 Task: Change feed Preferences to the most recent posts.
Action: Mouse moved to (561, 254)
Screenshot: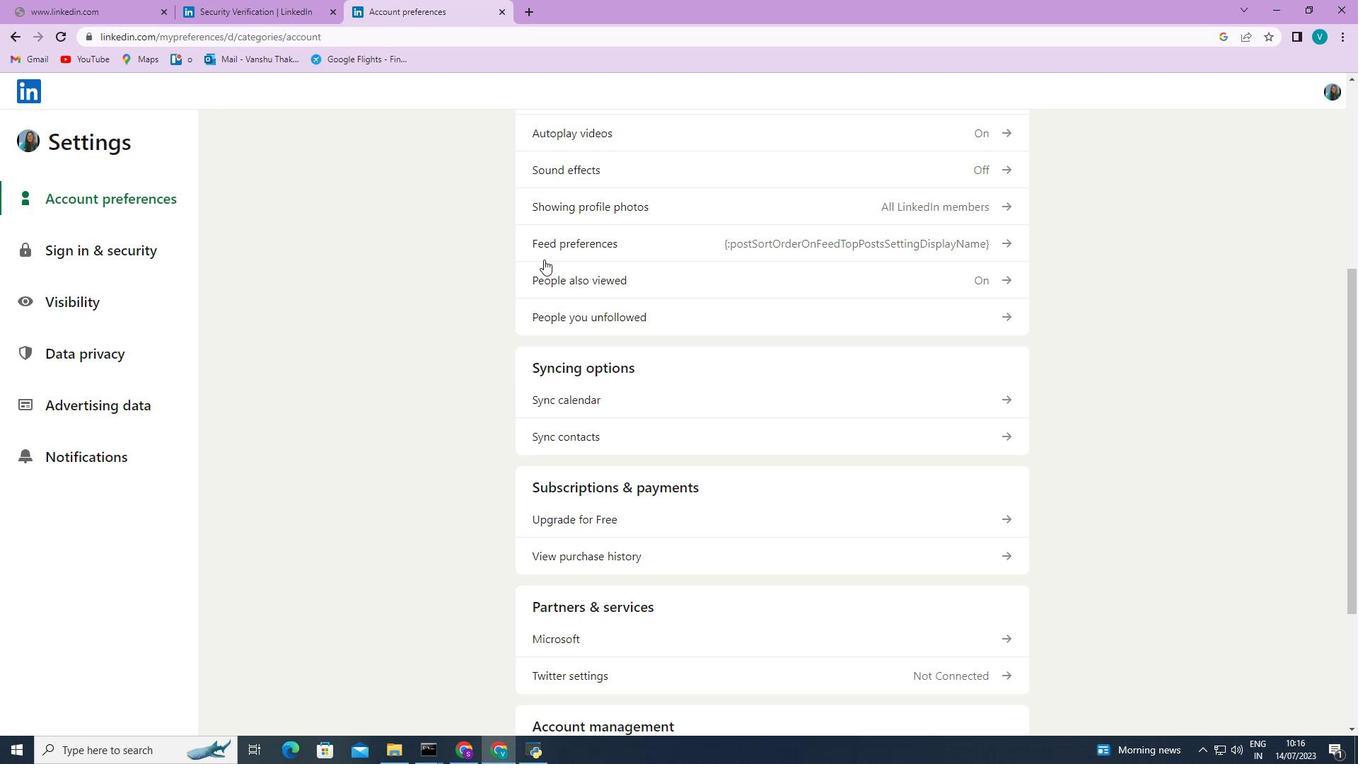 
Action: Mouse pressed left at (561, 254)
Screenshot: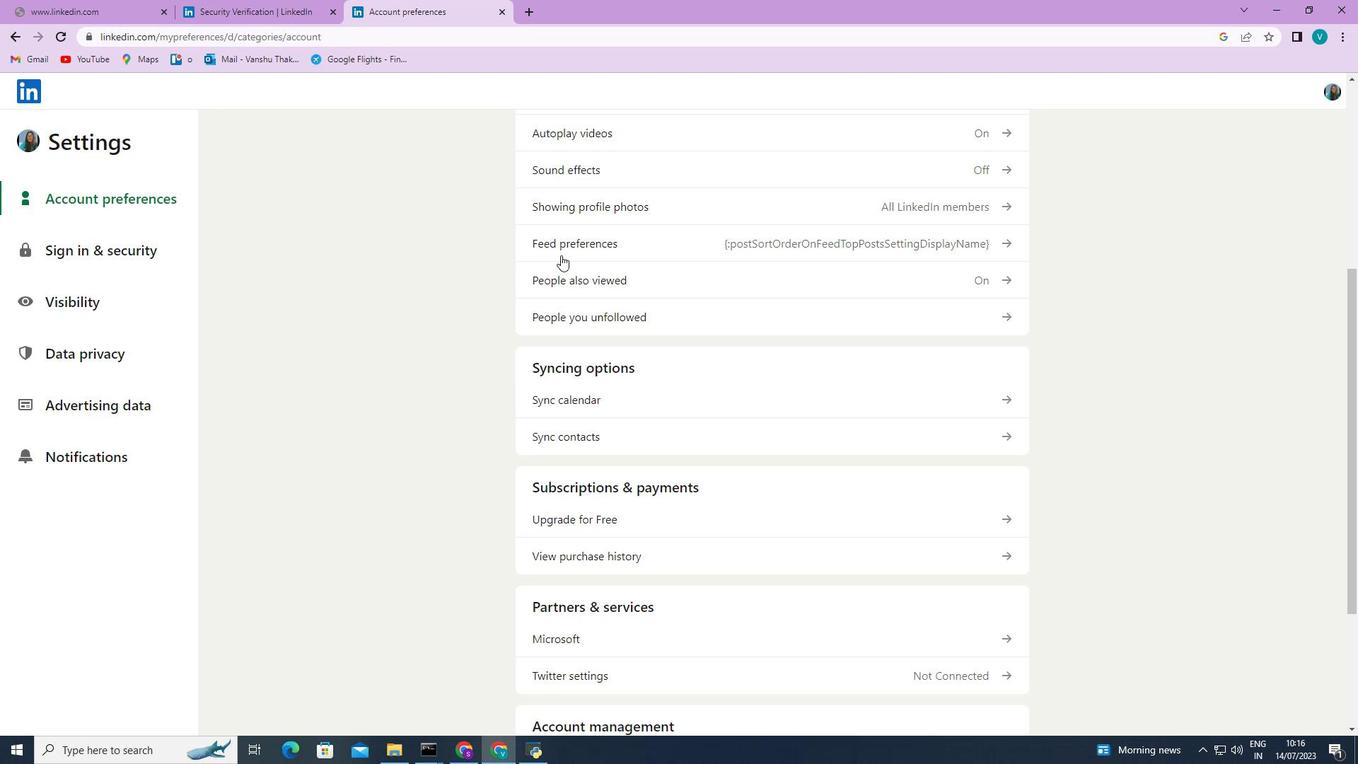 
Action: Mouse moved to (551, 267)
Screenshot: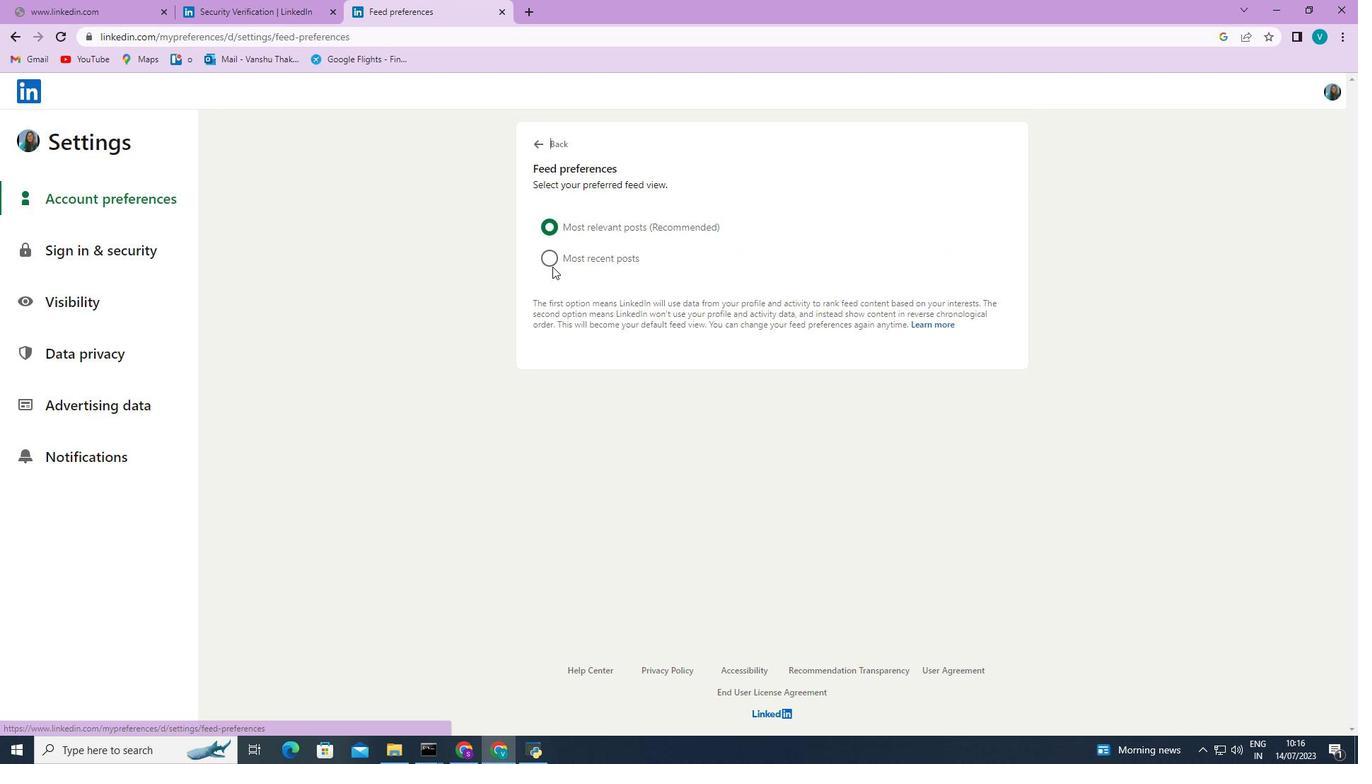 
Action: Mouse pressed left at (551, 267)
Screenshot: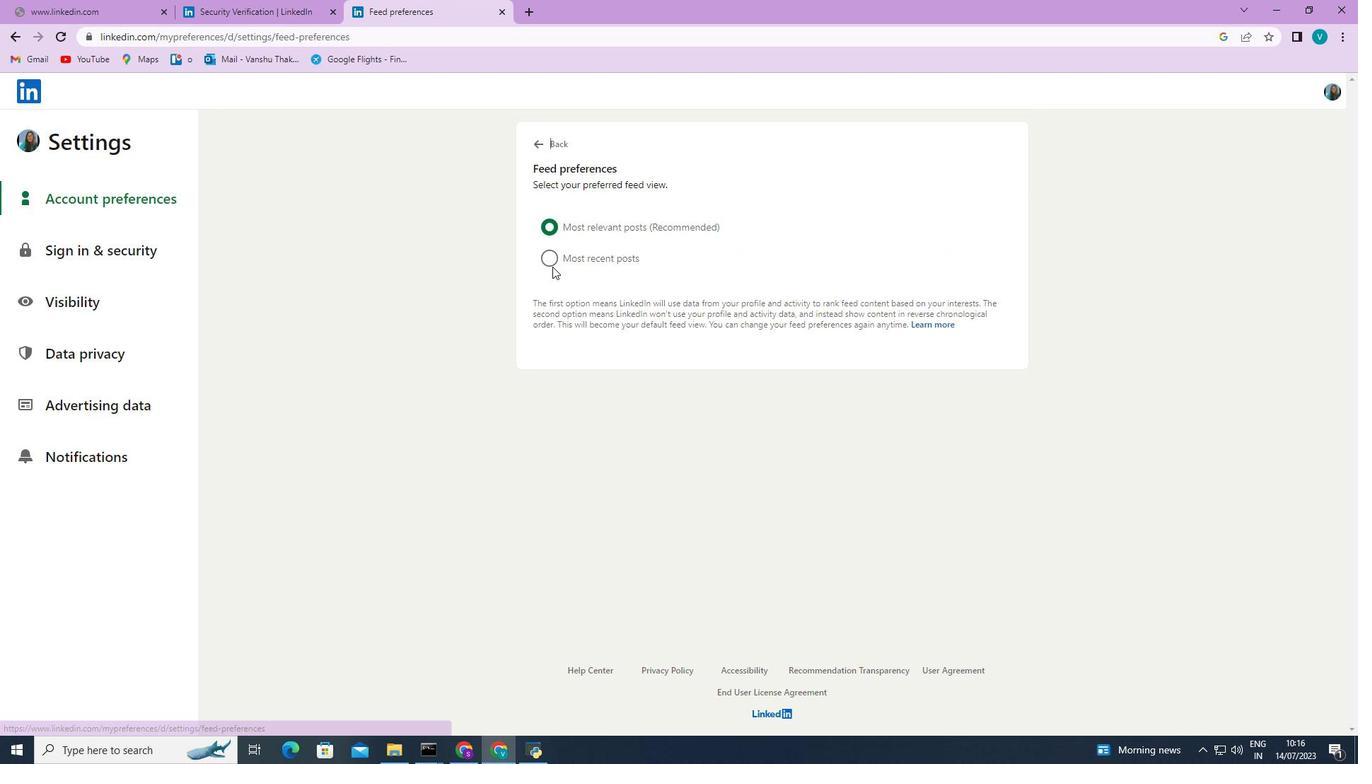 
Action: Mouse moved to (551, 260)
Screenshot: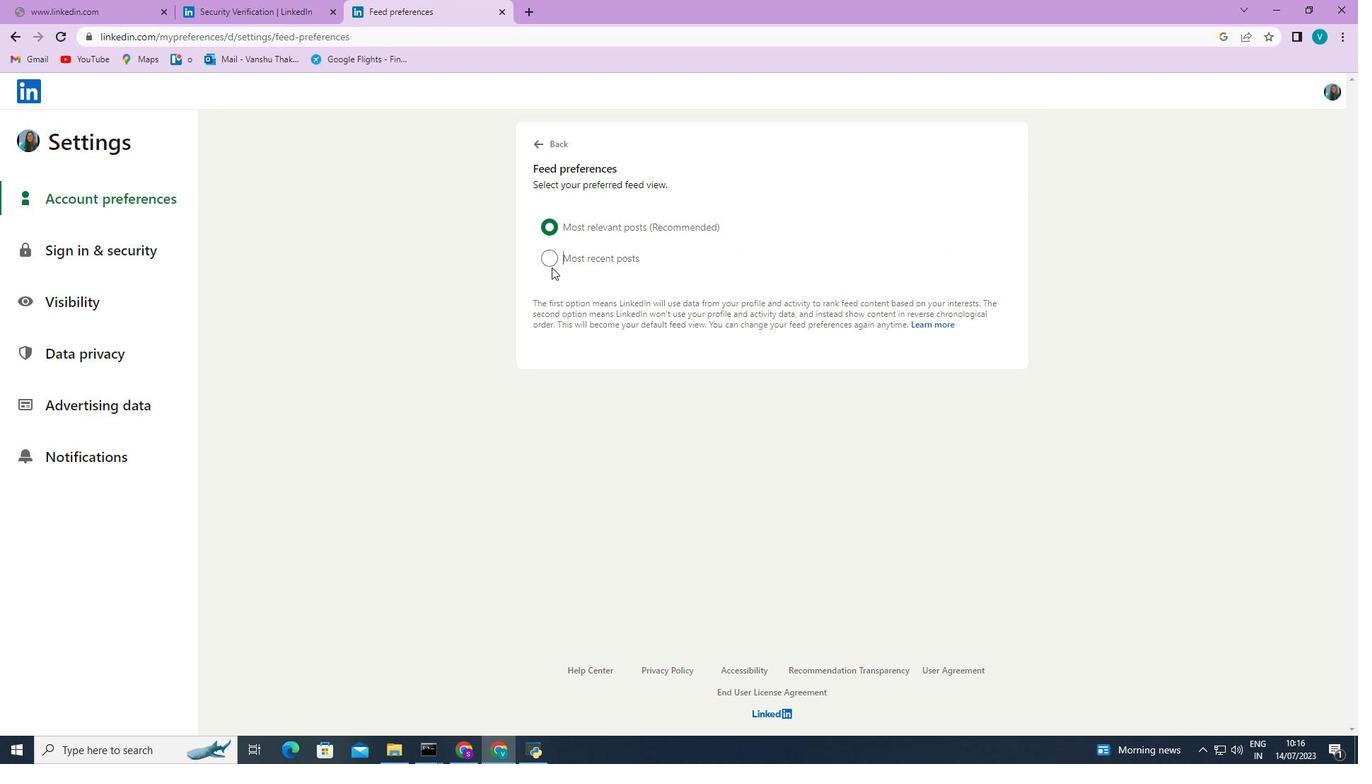 
Action: Mouse pressed left at (551, 260)
Screenshot: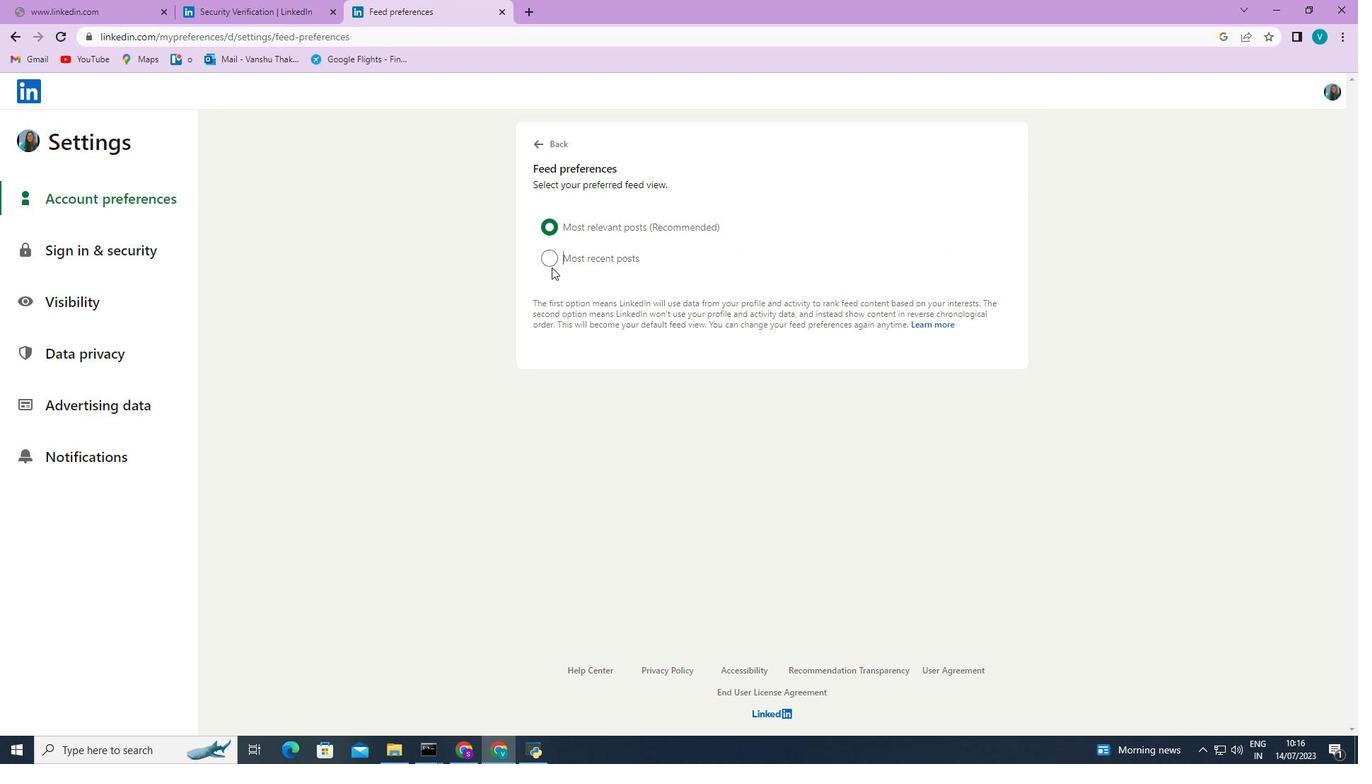 
Action: Mouse moved to (536, 186)
Screenshot: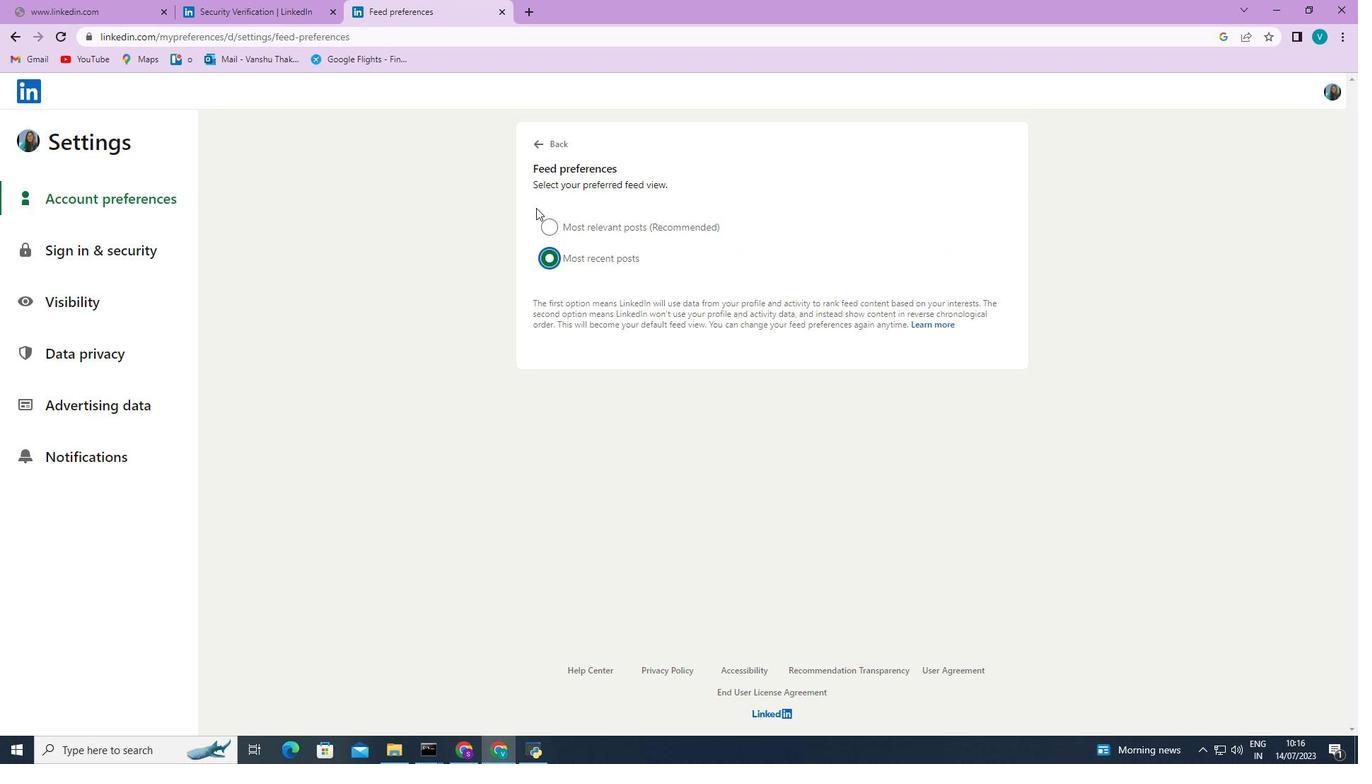 
